 Task: Schedule a 45-minute meeting for product roadmap review.
Action: Mouse moved to (106, 120)
Screenshot: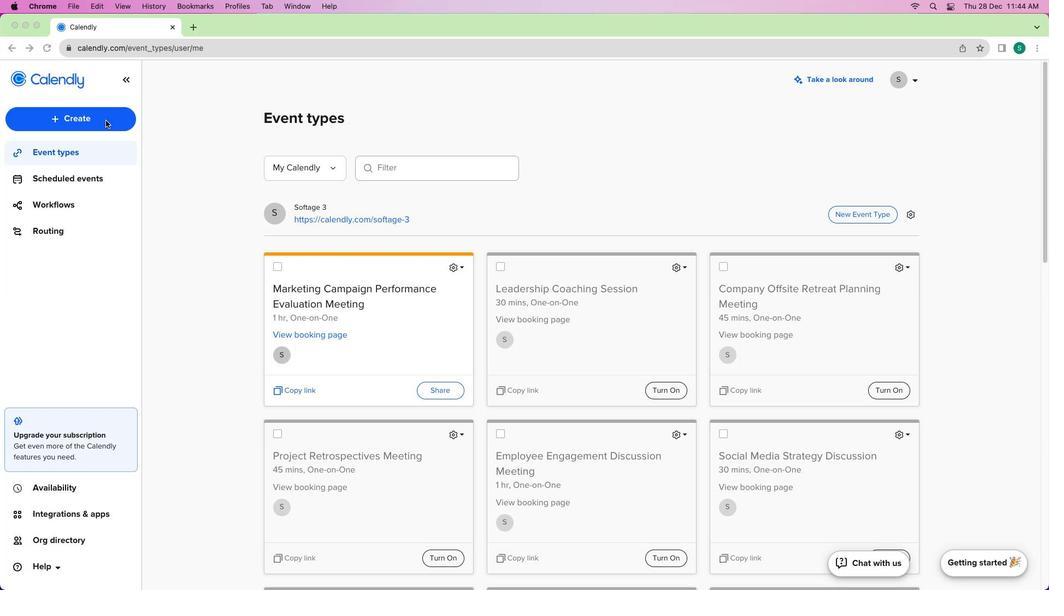 
Action: Mouse pressed left at (106, 120)
Screenshot: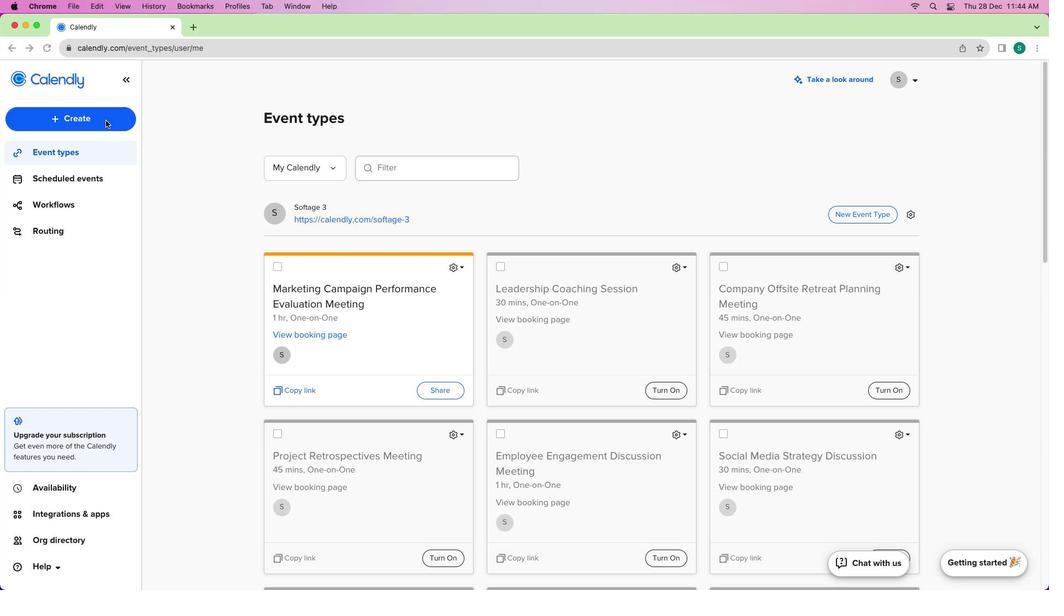 
Action: Mouse moved to (69, 120)
Screenshot: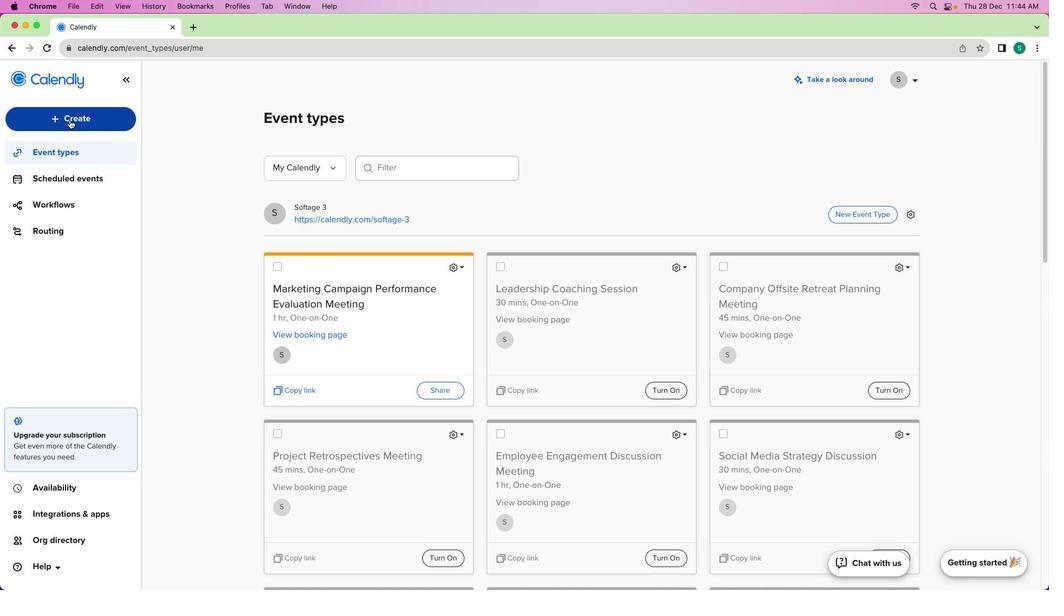 
Action: Mouse pressed left at (69, 120)
Screenshot: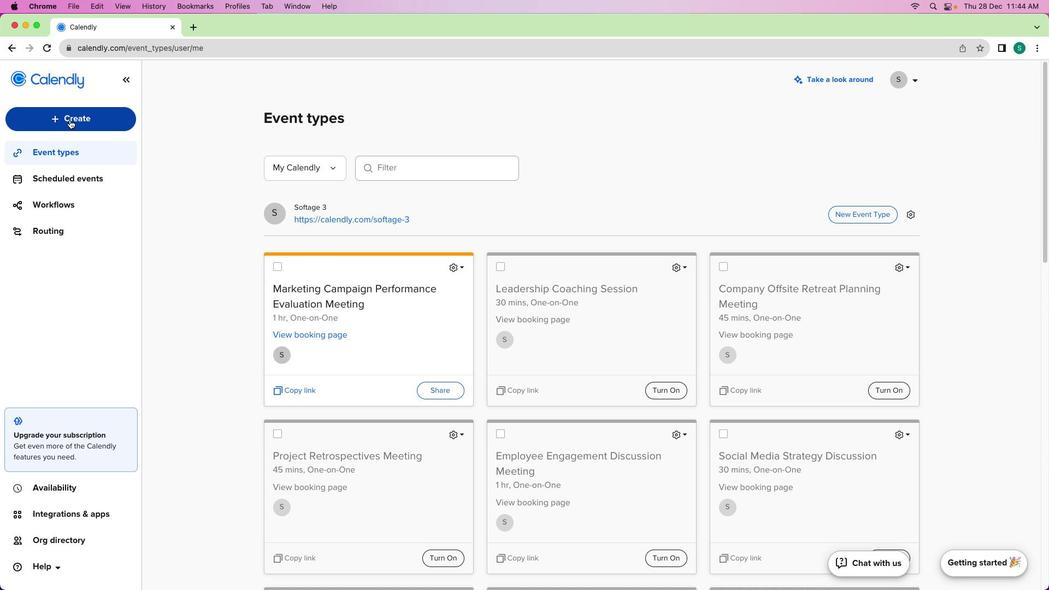 
Action: Mouse moved to (72, 149)
Screenshot: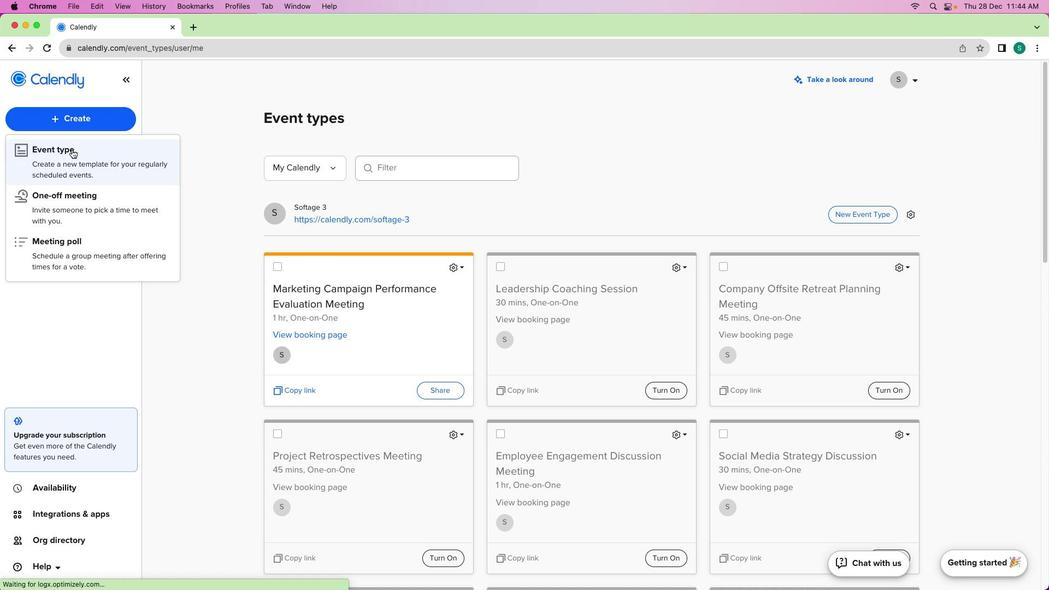 
Action: Mouse pressed left at (72, 149)
Screenshot: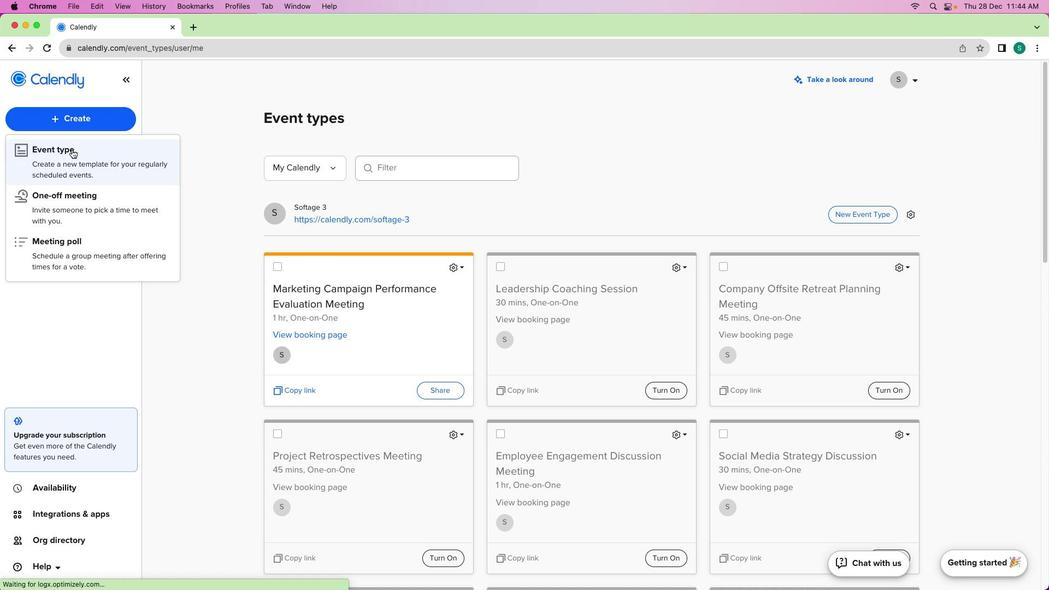 
Action: Mouse moved to (337, 225)
Screenshot: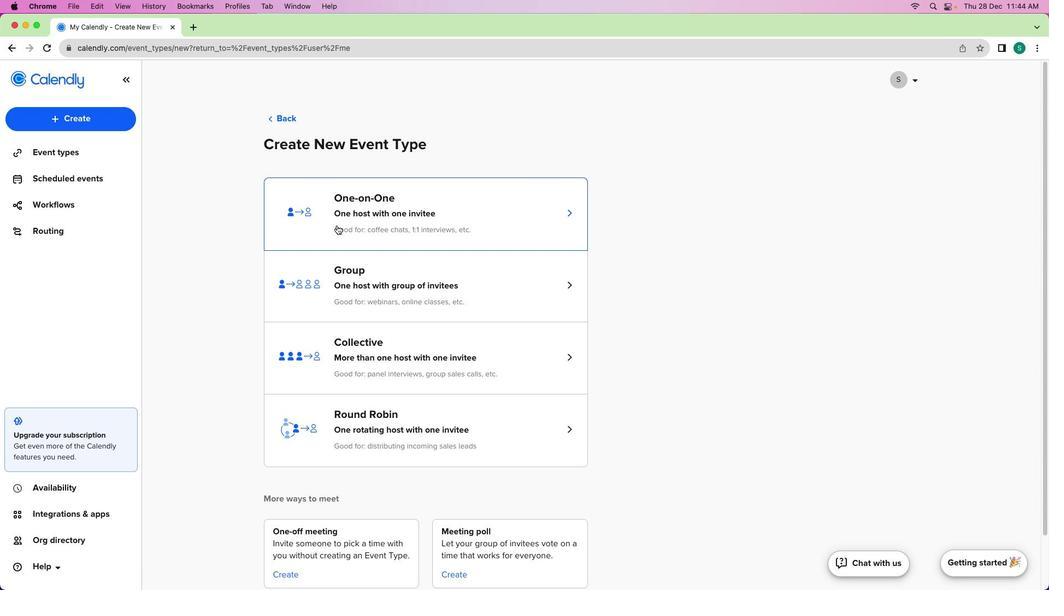 
Action: Mouse pressed left at (337, 225)
Screenshot: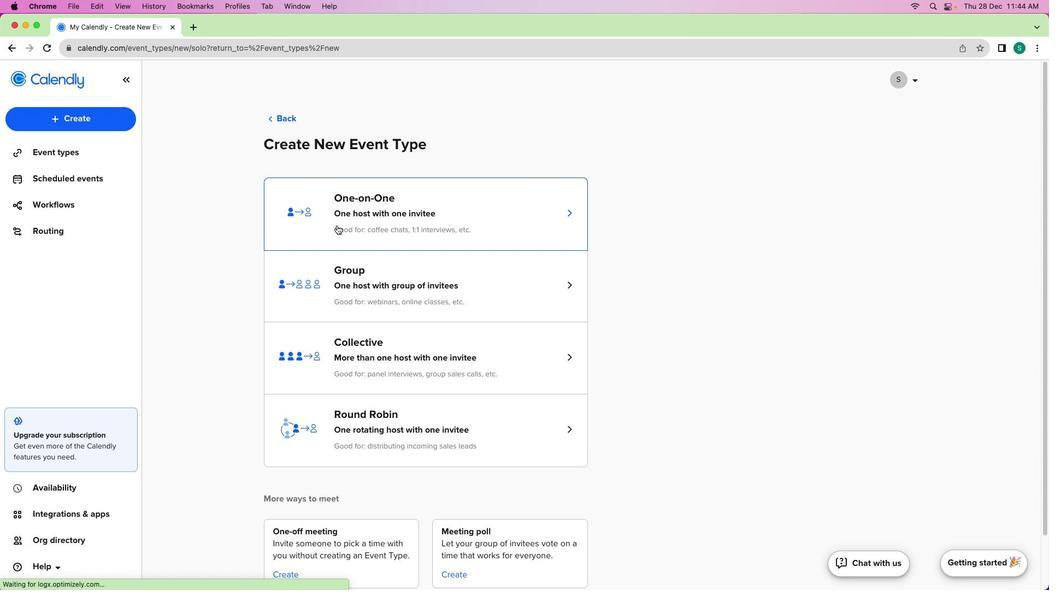 
Action: Mouse moved to (157, 177)
Screenshot: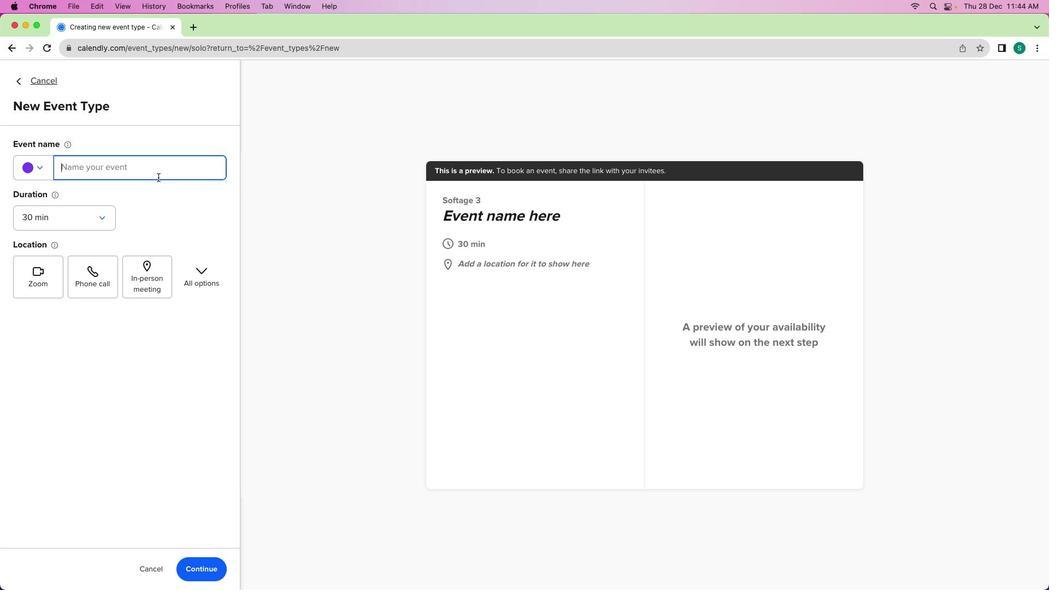 
Action: Mouse pressed left at (157, 177)
Screenshot: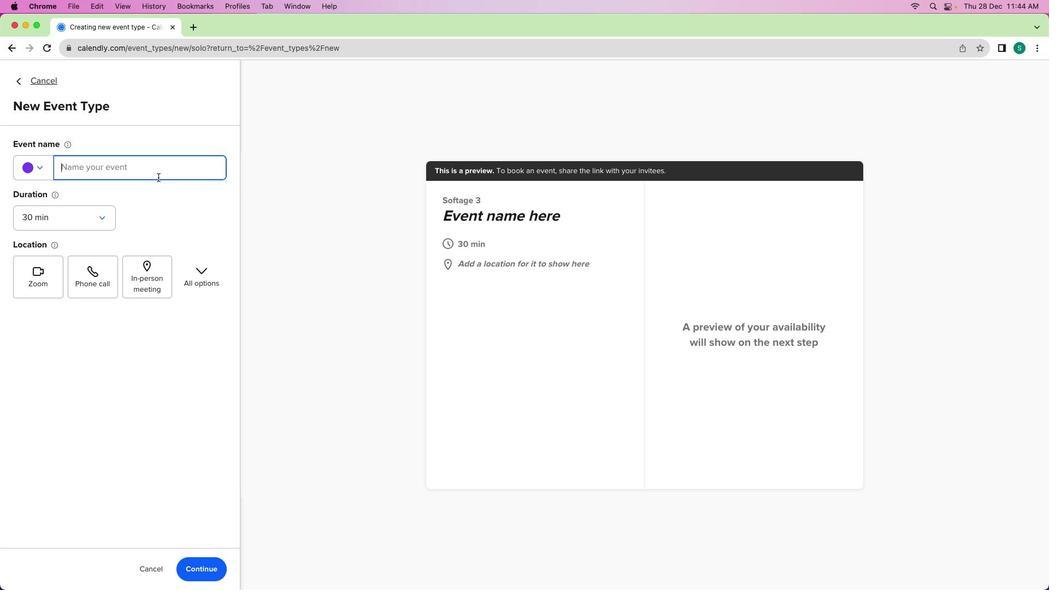 
Action: Mouse moved to (157, 177)
Screenshot: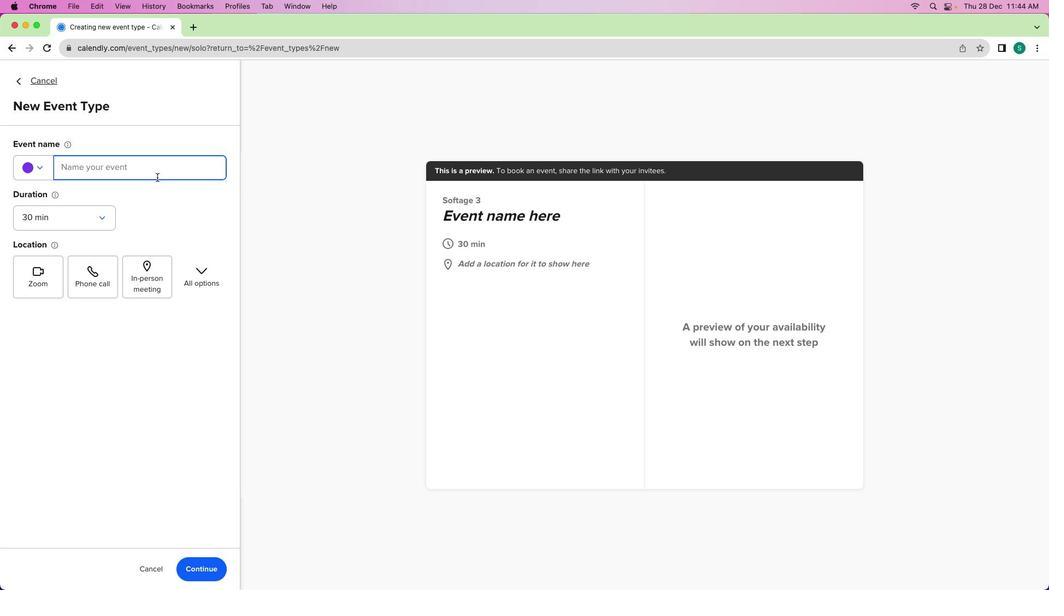 
Action: Key pressed Key.shift_r'P''r''o''d''u''c''t'Key.spaceKey.shift'R''o''a''d''m''a''p'Key.spaceKey.shift'R''e''v''i''e''w'Key.spaceKey.shift'M''e''e''t''i''n''g'
Screenshot: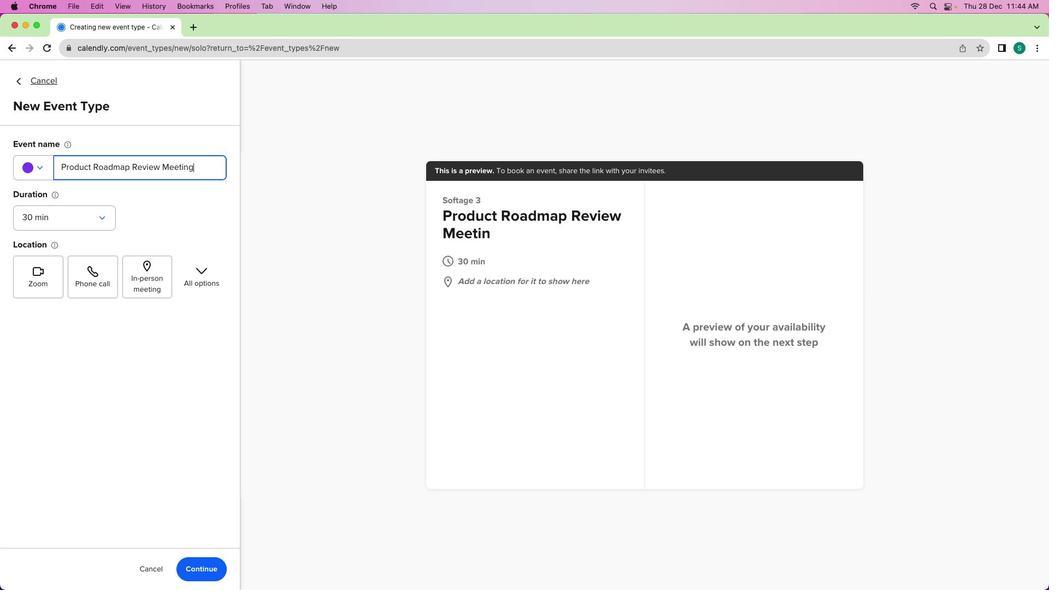 
Action: Mouse moved to (65, 223)
Screenshot: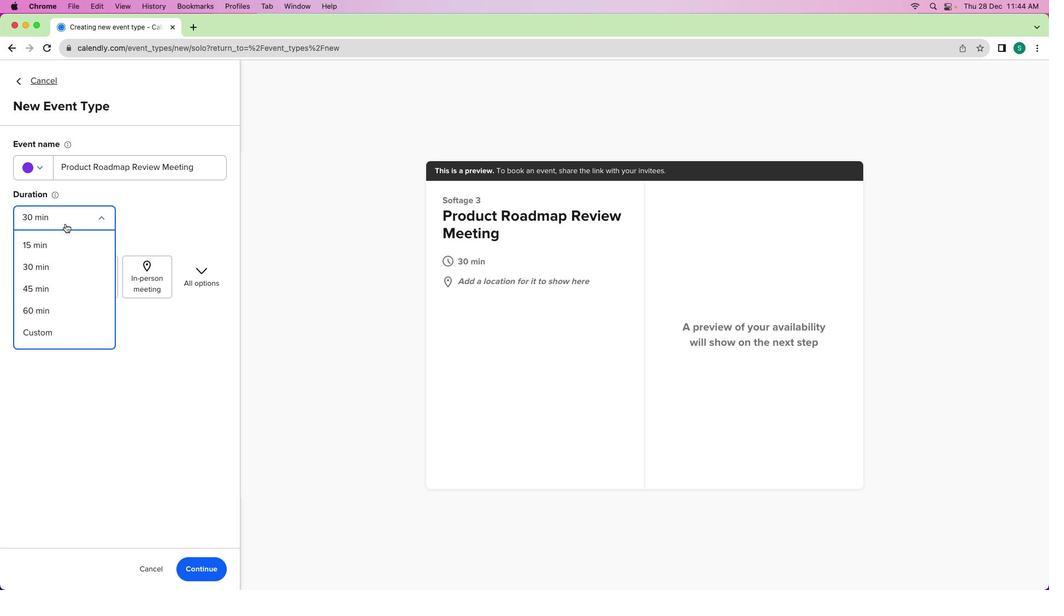 
Action: Mouse pressed left at (65, 223)
Screenshot: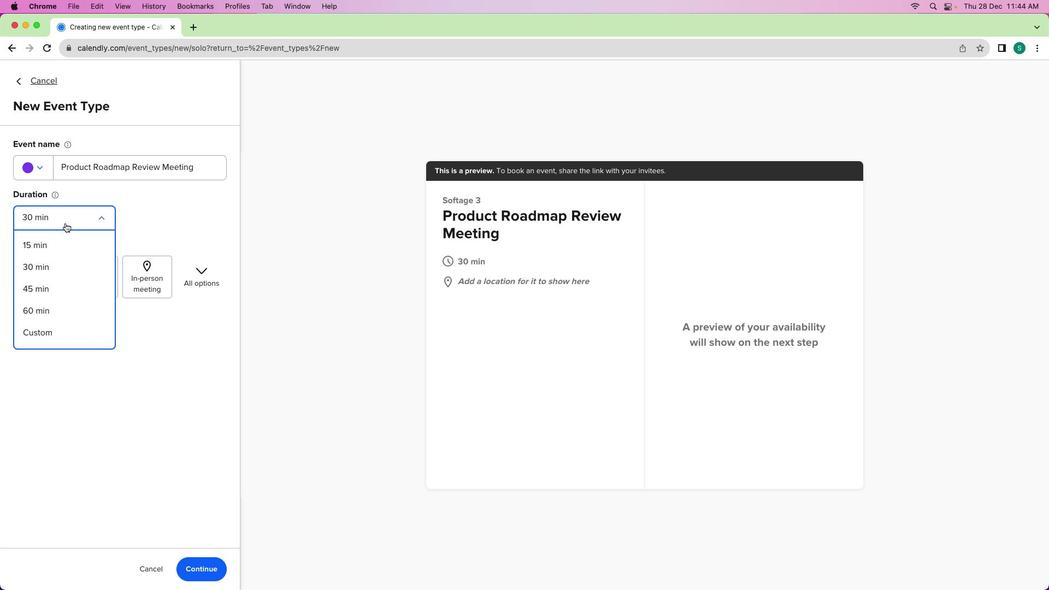 
Action: Mouse moved to (60, 292)
Screenshot: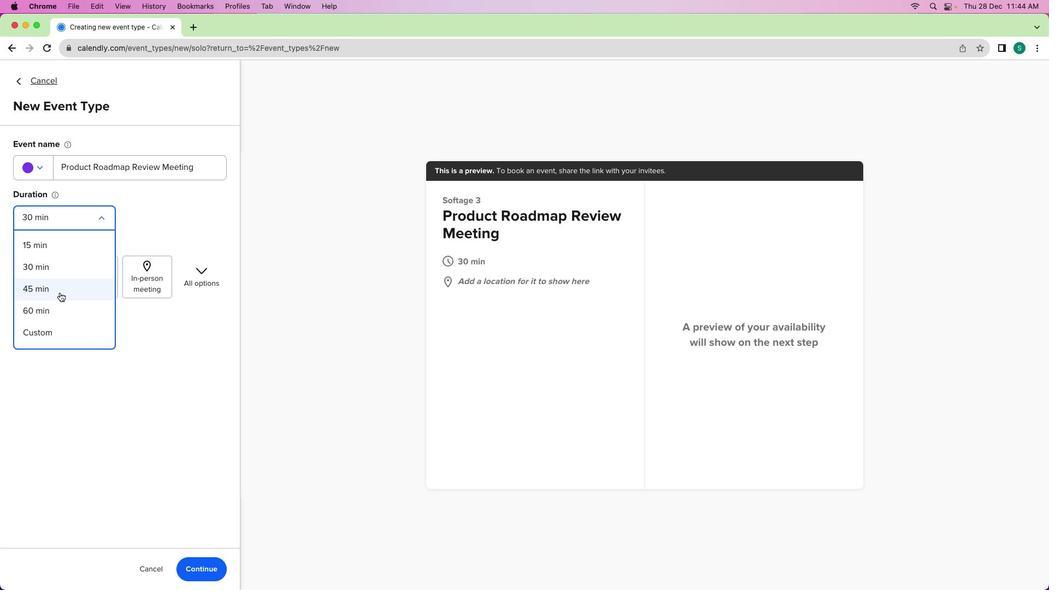 
Action: Mouse pressed left at (60, 292)
Screenshot: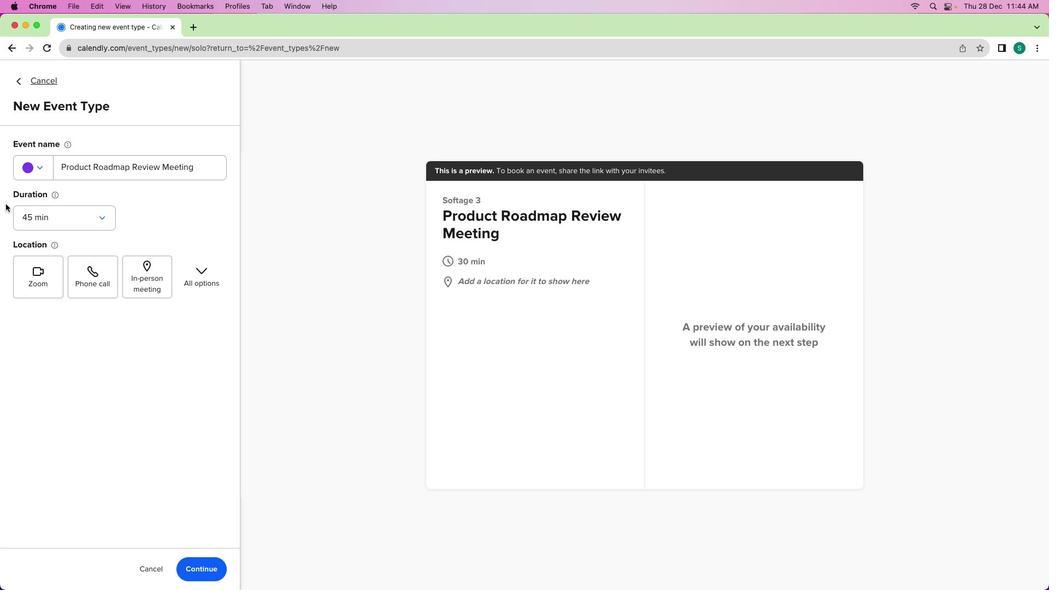 
Action: Mouse moved to (41, 174)
Screenshot: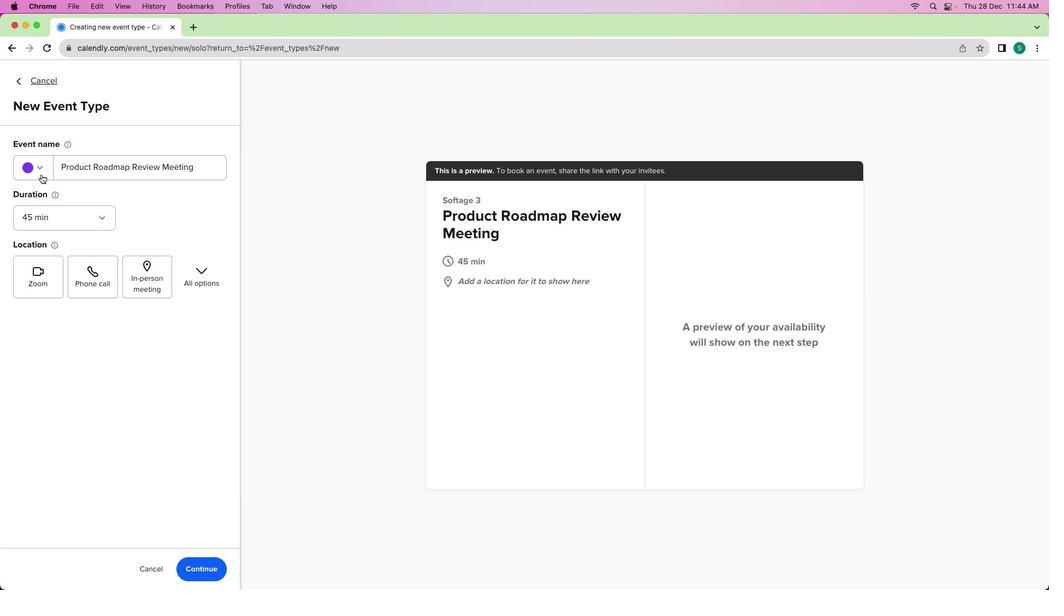 
Action: Mouse pressed left at (41, 174)
Screenshot: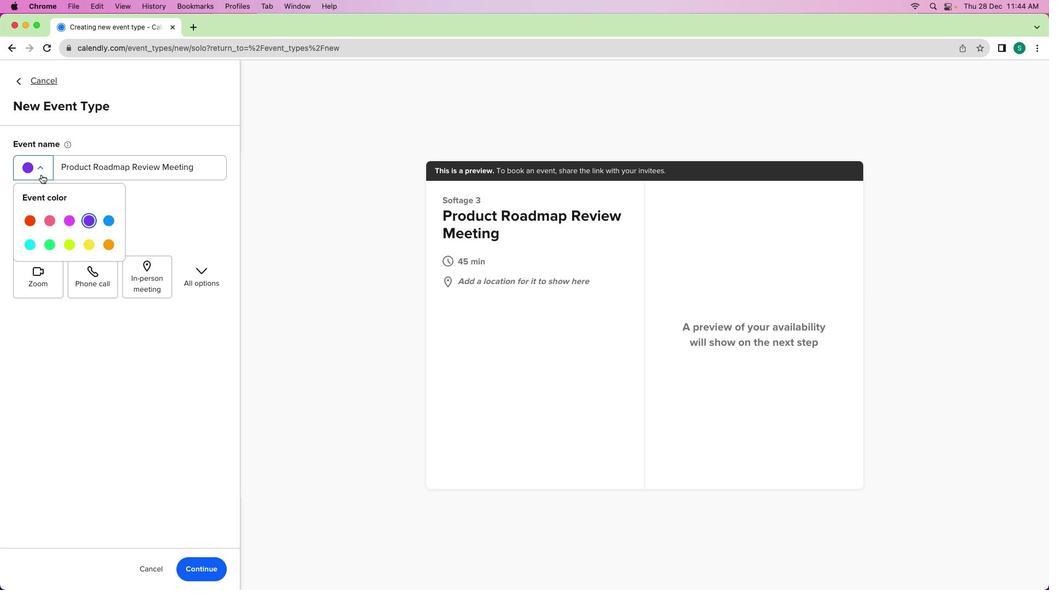 
Action: Mouse moved to (50, 218)
Screenshot: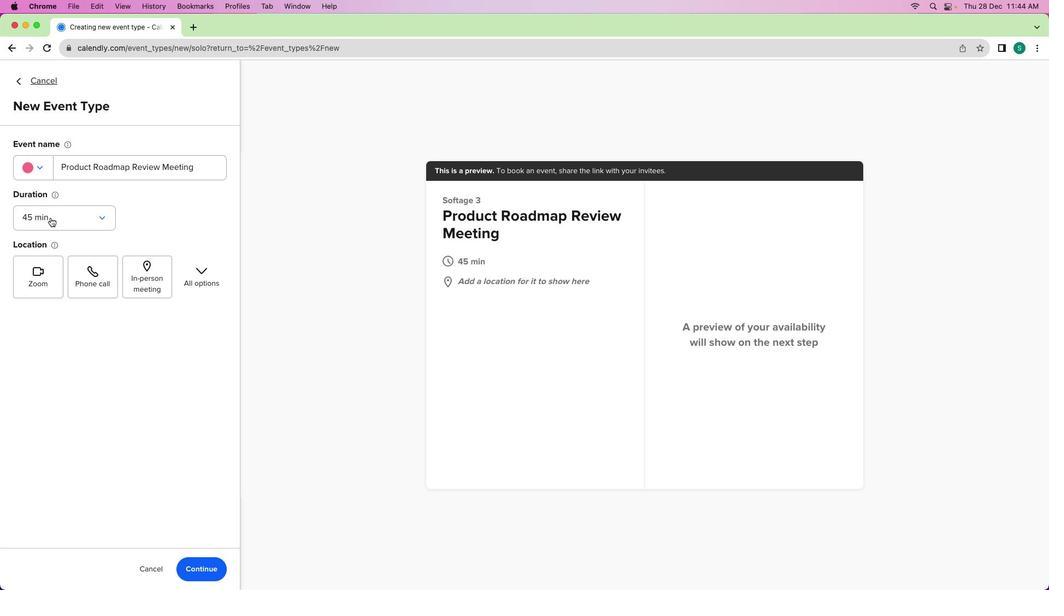 
Action: Mouse pressed left at (50, 218)
Screenshot: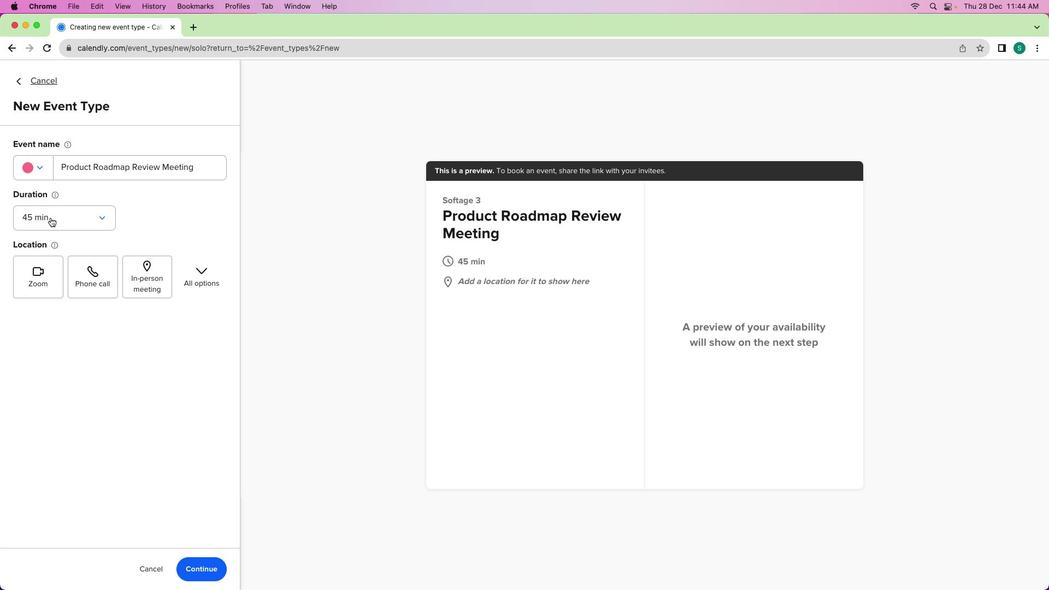 
Action: Mouse moved to (29, 286)
Screenshot: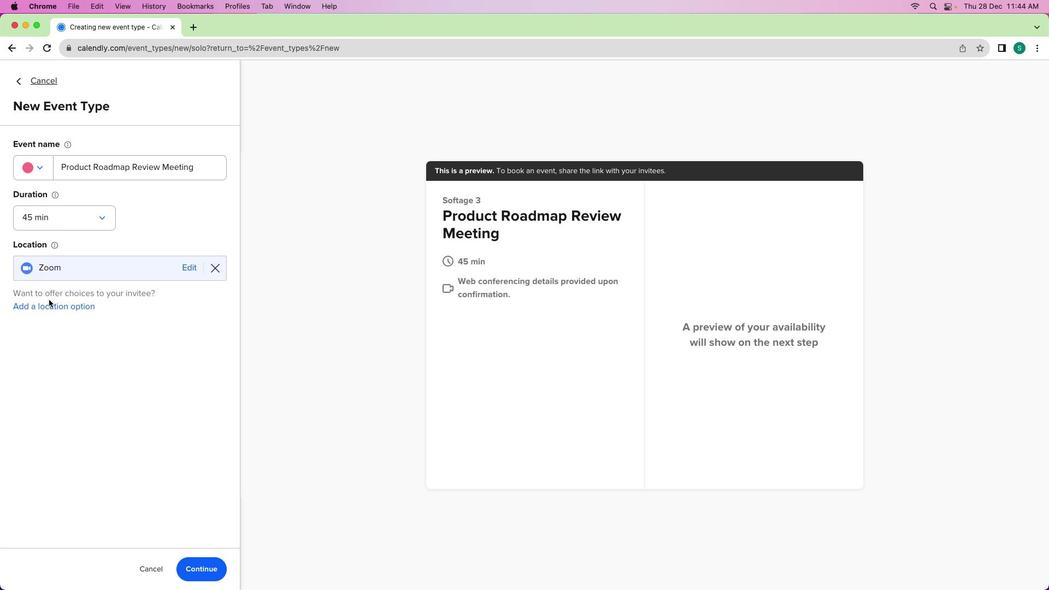
Action: Mouse pressed left at (29, 286)
Screenshot: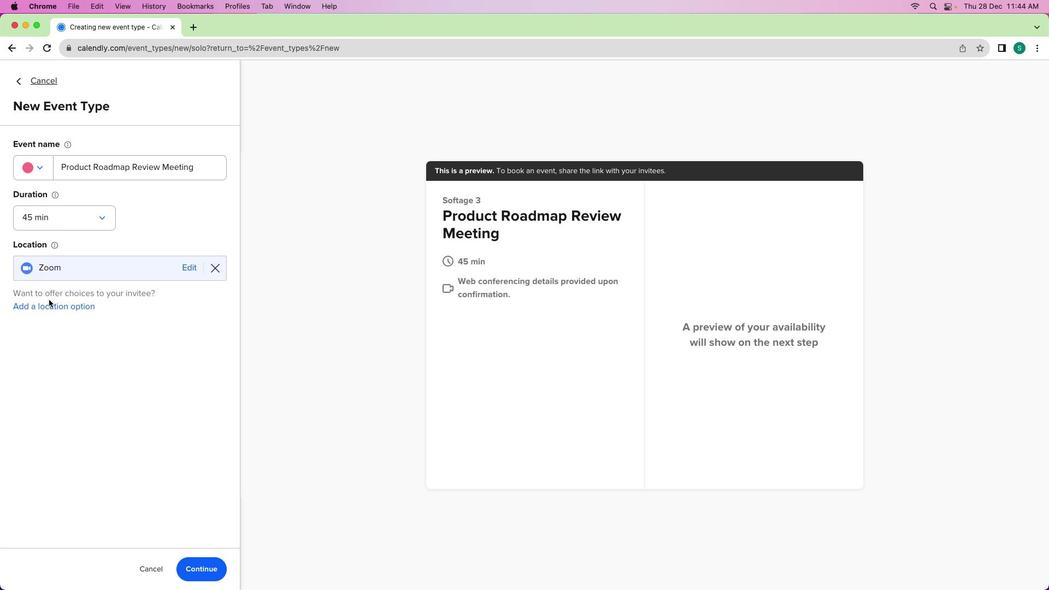 
Action: Mouse moved to (201, 581)
Screenshot: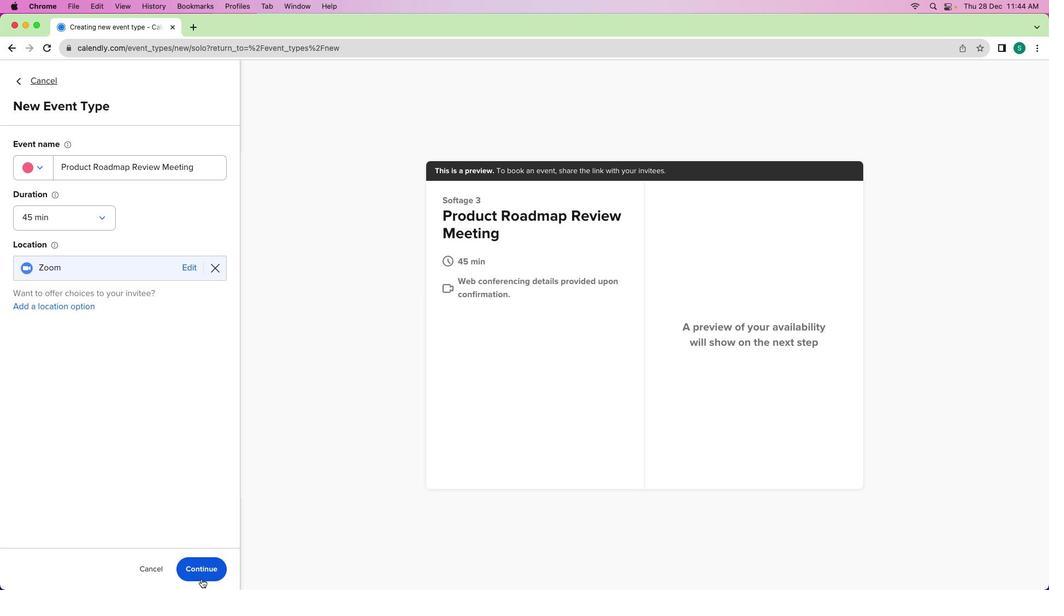 
Action: Mouse pressed left at (201, 581)
Screenshot: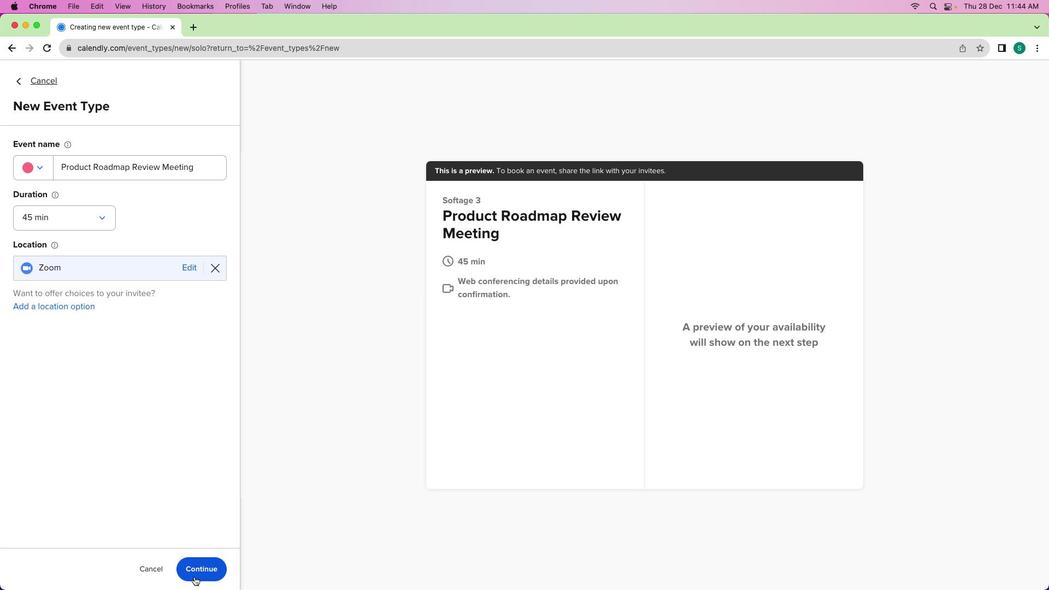 
Action: Mouse moved to (180, 569)
Screenshot: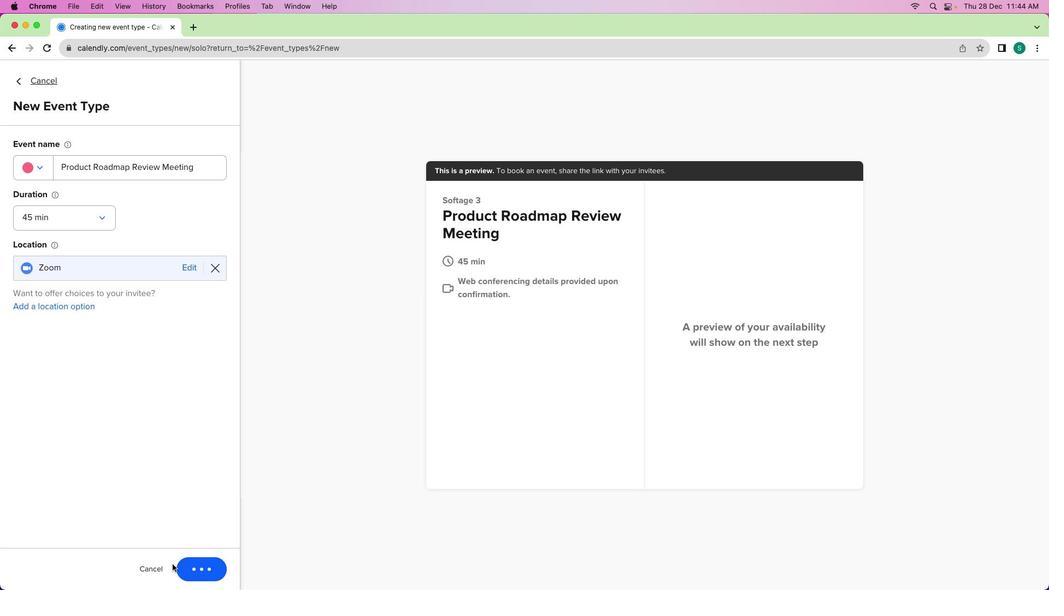 
Action: Mouse pressed left at (180, 569)
Screenshot: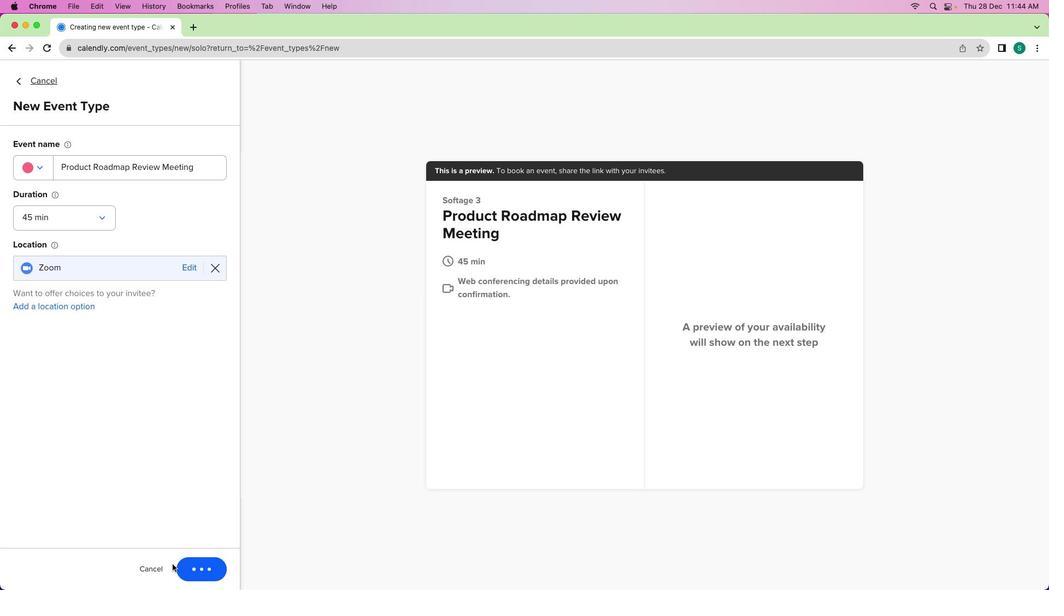 
Action: Mouse moved to (215, 198)
Screenshot: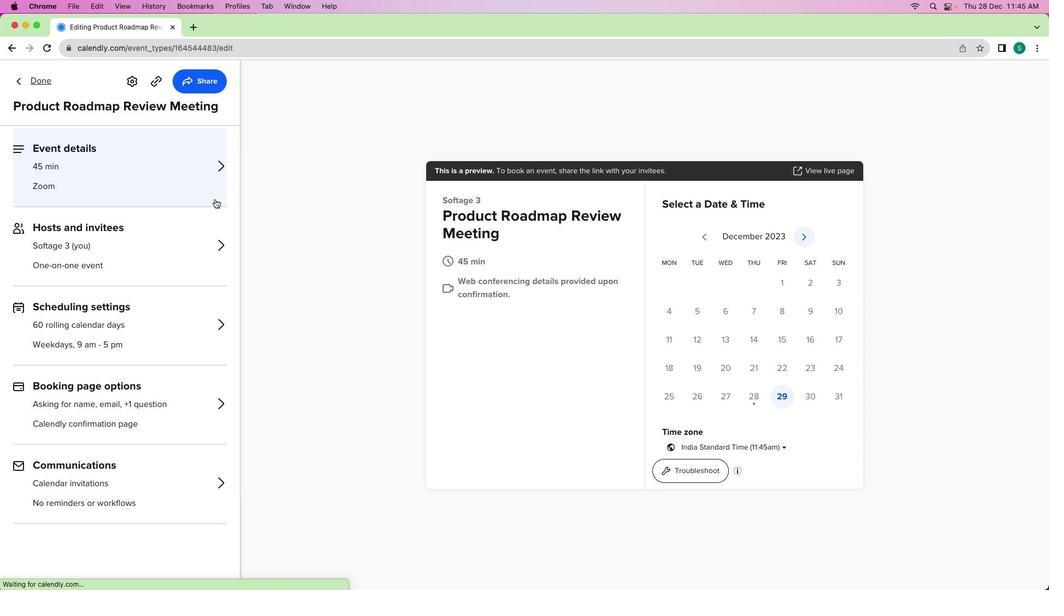 
Action: Mouse pressed left at (215, 198)
Screenshot: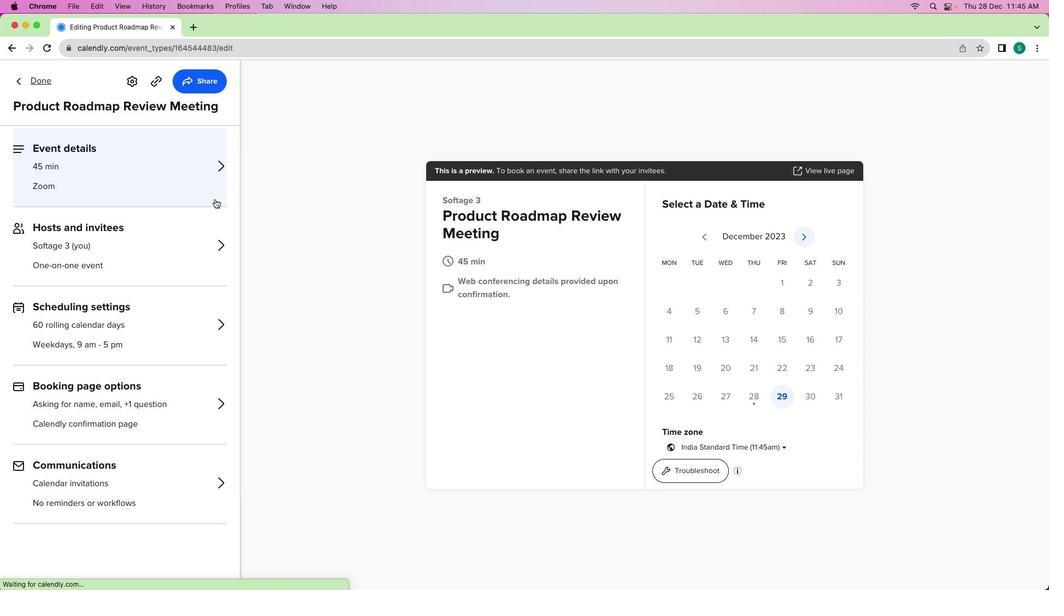 
Action: Mouse moved to (108, 416)
Screenshot: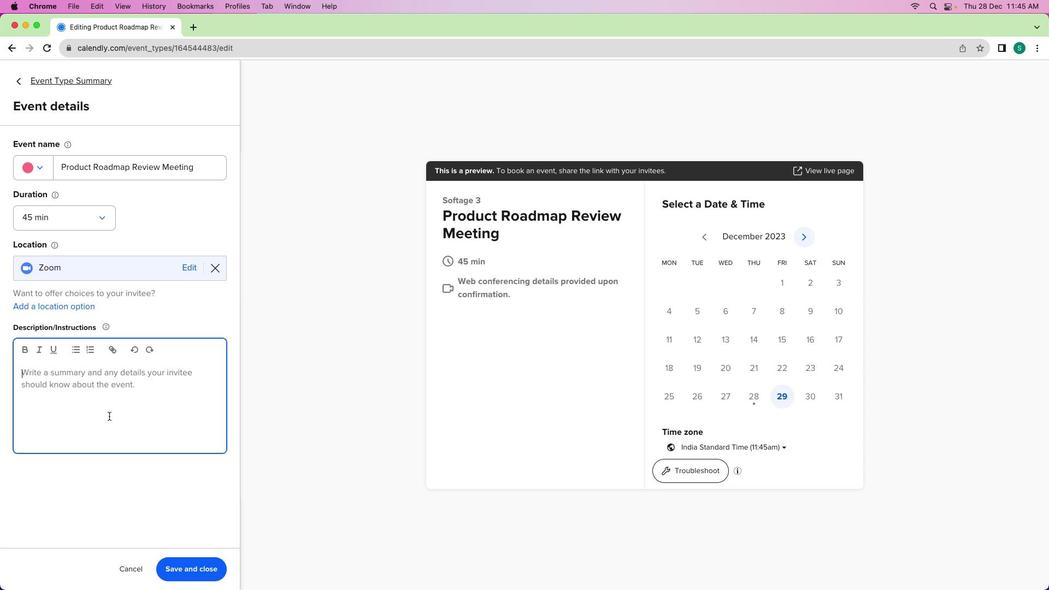 
Action: Mouse pressed left at (108, 416)
Screenshot: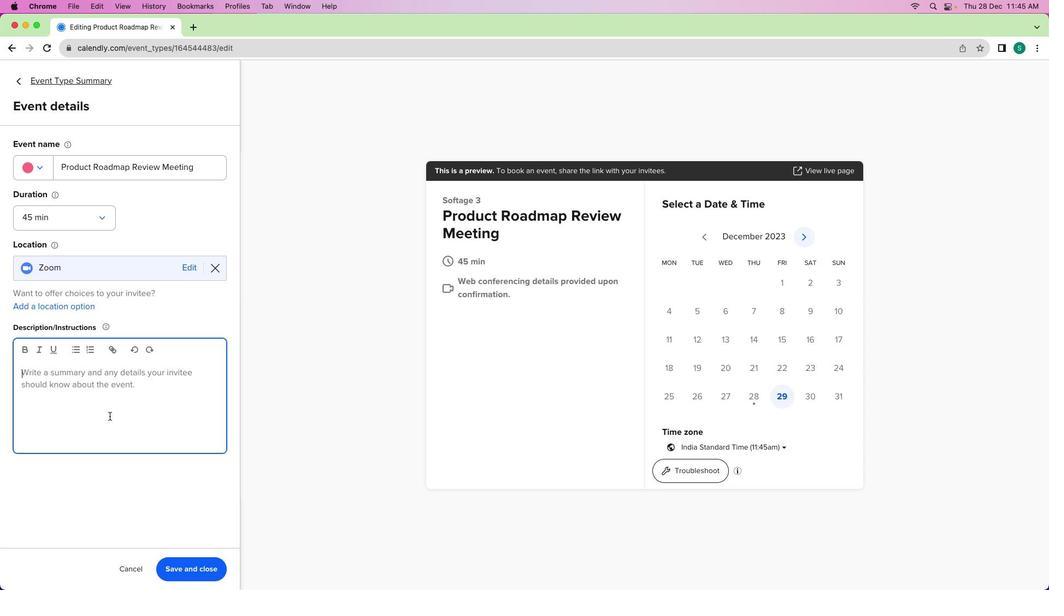 
Action: Mouse moved to (113, 412)
Screenshot: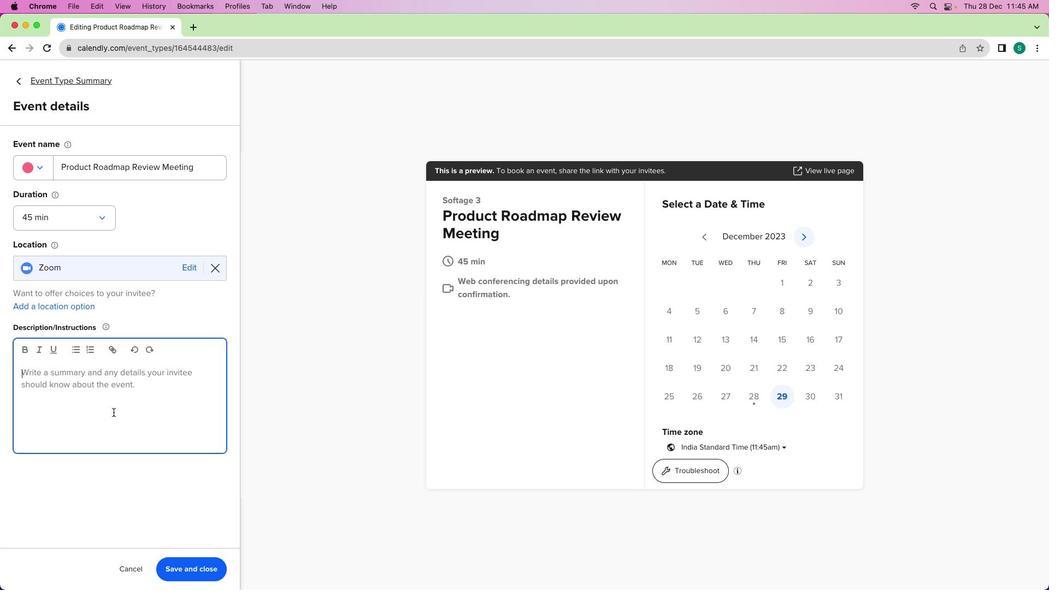 
Action: Key pressed Key.shiftKey.shift'A'Key.space'f''o''c''u''s''e''d'Key.space'4''5''-''m''i''n''u''t''e'Key.space's''e''s''s''s''i''o''n'Key.space'd''e''d''i''c''a''t''e''d'Key.space't''o'Key.spaceKey.leftKey.leftKey.leftKey.leftKey.leftKey.leftKey.leftKey.leftKey.leftKey.leftKey.leftKey.leftKey.leftKey.leftKey.leftKey.leftKey.leftKey.backspaceKey.down'r''e''v''i''e''w''i''n''g'Key.space'o''u''r'Key.space'p''r''o''d''u''c''t'Key.space'r''o''a''d''m''a''p''.'Key.spaceKey.shift'I''n'Key.space't''h''i''s'Key.space'm''e''e''t''i''n''g'','Key.space'w''e'Key.space'w''i''l''l'Key.space'd''i''s''c''u''s''s'Key.space't''h''e'Key.space'c''u''r''r''e''n''t'Key.space's''t''a''t''s'Key.backspace'u''s'','Key.space'u''p''c''o''m''i''n''g'Key.space'm''i''l''e''s''t''o''n''e''s'','Key.space'a''n''d'Key.space'g''a''t''h''e''r'Key.space'i''n''s''i''g''h''t''s'Key.space't''o'Key.space'e''n''s''u''r''e'Key.space'o''u''r'Key.space'p''r''o''d''u''c''t''s'Key.spaceKey.backspaceKey.backspaceKey.space'd''e''v''e''l''o''p''m''e''n''t'Key.space'a''l''i''g''n''s'Key.space'w''i''t''h'Key.space'o''u''r'Key.space's''t''r''a''t''e''g''i''c'Key.space'g''o''a''l''s''.'
Screenshot: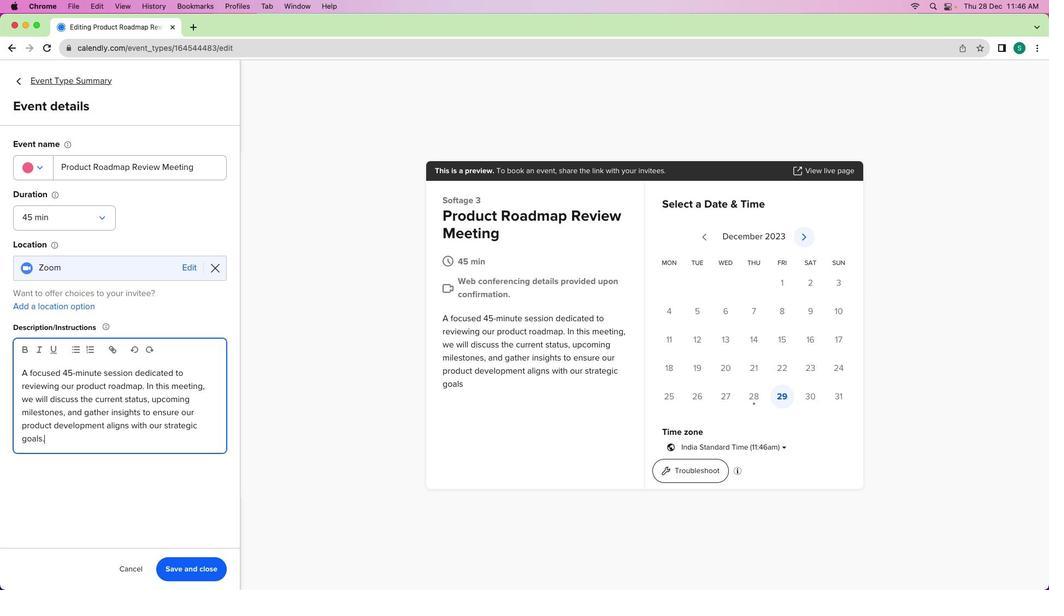 
Action: Mouse moved to (184, 567)
Screenshot: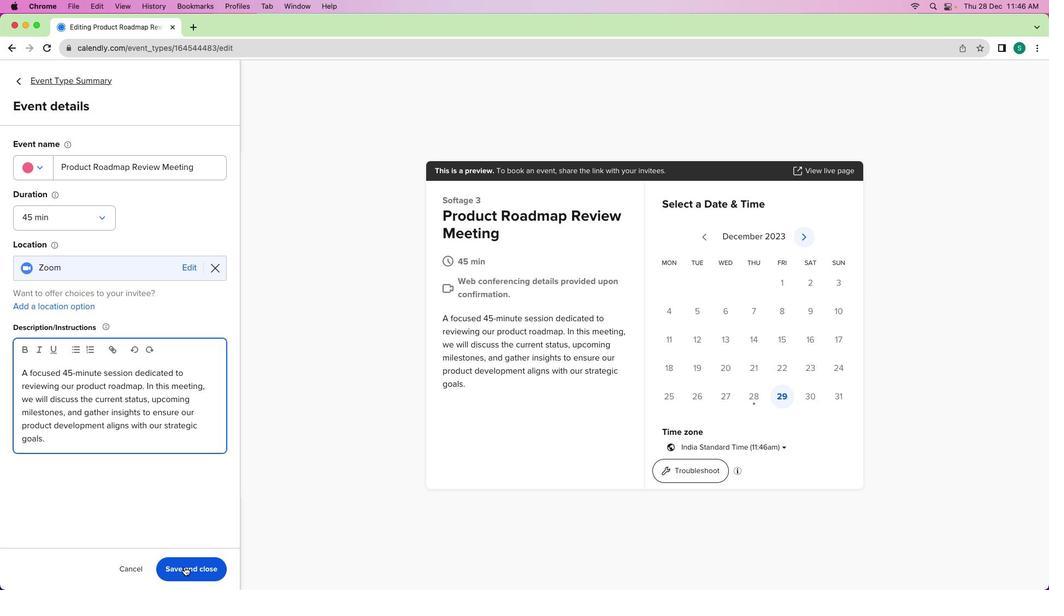 
Action: Mouse pressed left at (184, 567)
Screenshot: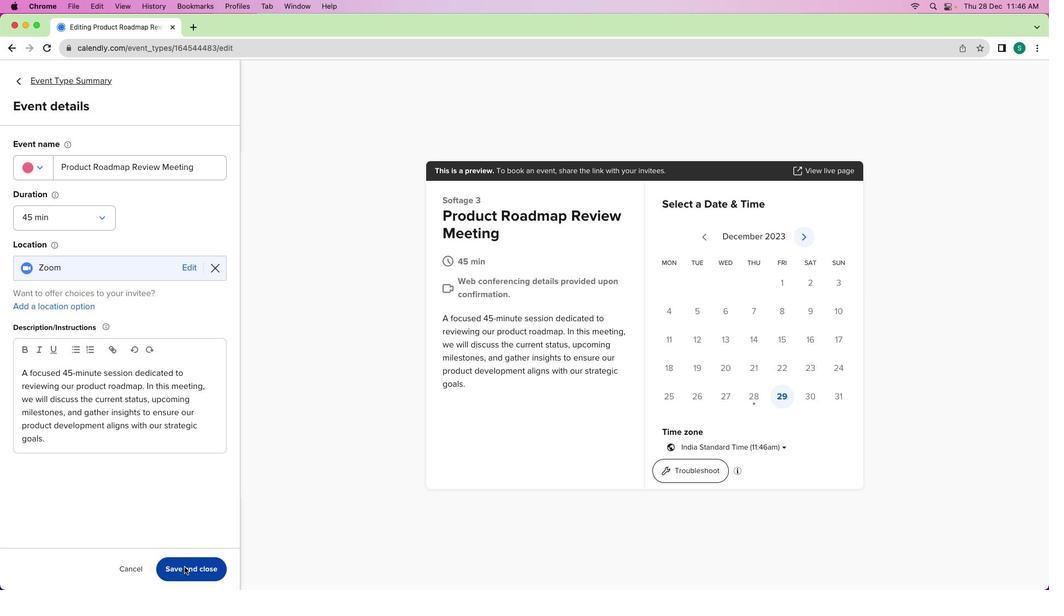 
Action: Mouse moved to (34, 81)
Screenshot: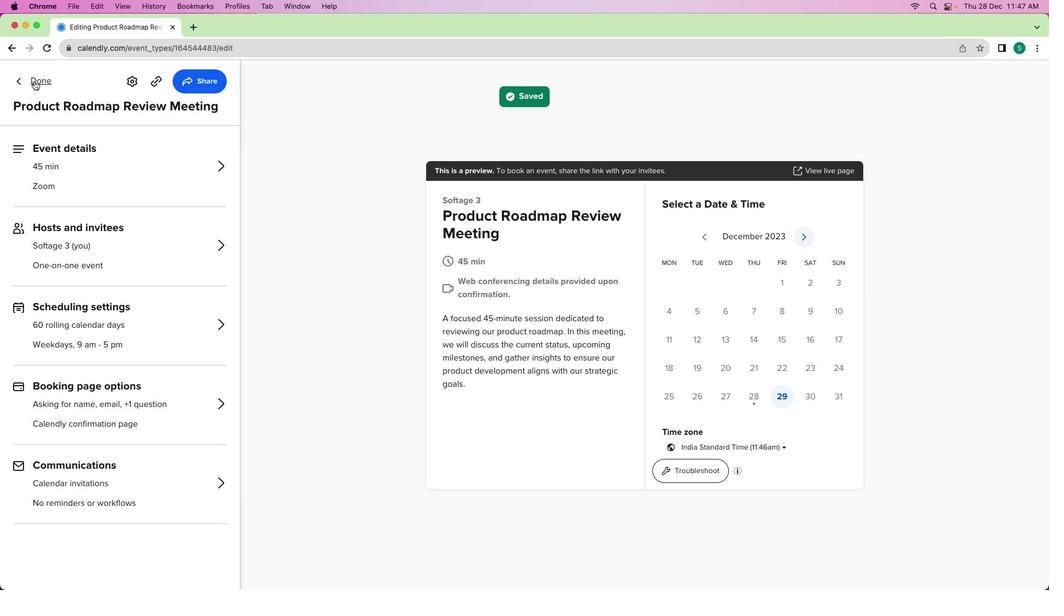 
Action: Mouse pressed left at (34, 81)
Screenshot: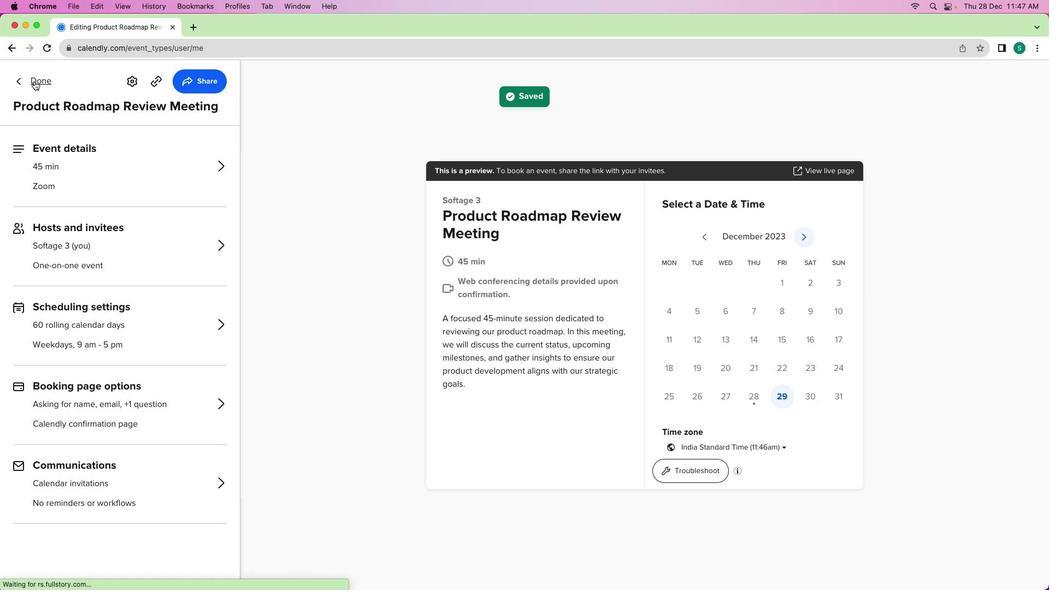 
Action: Mouse moved to (388, 333)
Screenshot: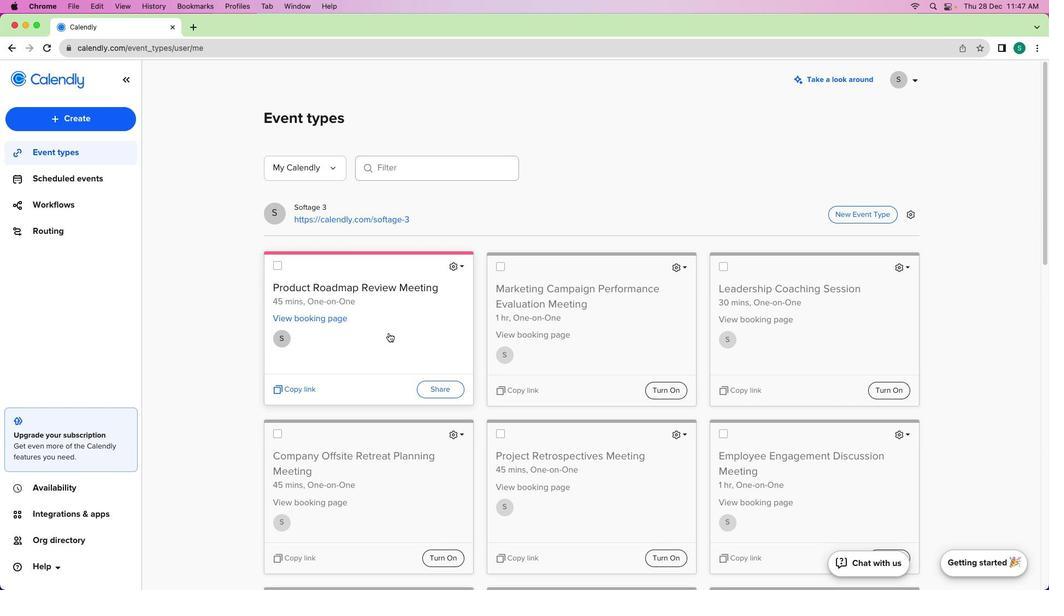 
